 Task: For heading Arial with bold.  font size for heading22,  'Change the font style of data to'Arial Narrow.  and font size to 14,  Change the alignment of both headline & data to Align middle.  In the sheet  auditingWeeklySales_Analysis
Action: Mouse moved to (131, 160)
Screenshot: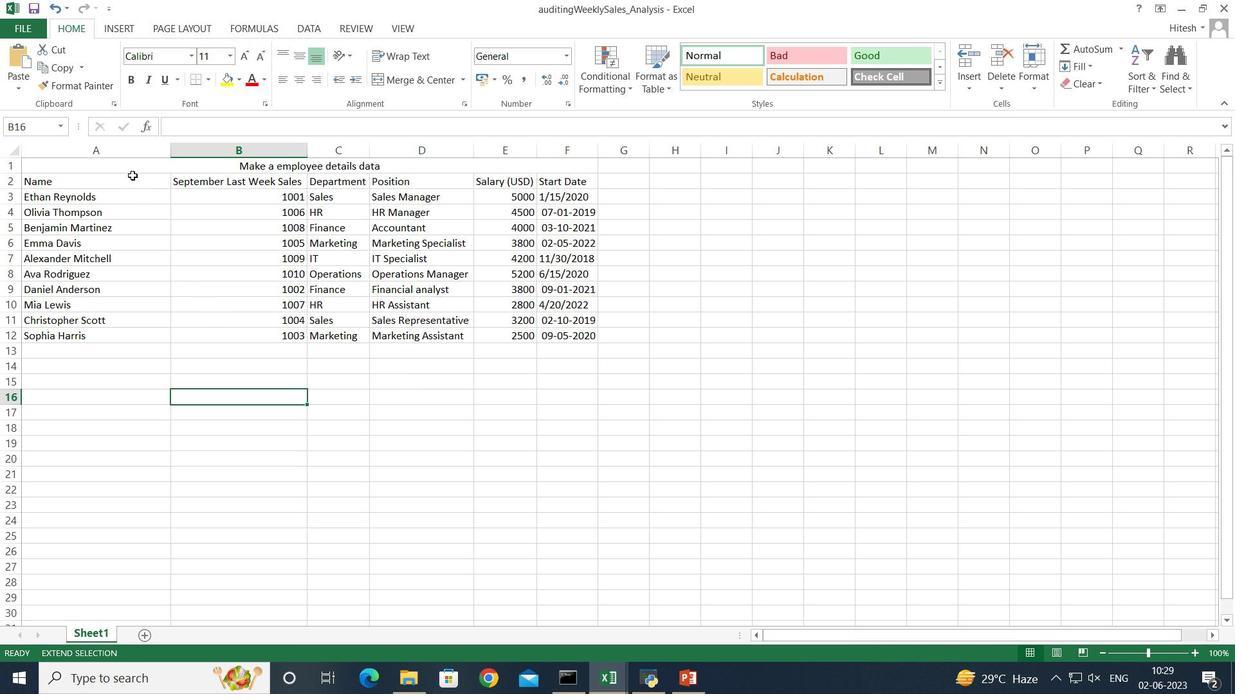 
Action: Mouse pressed left at (131, 160)
Screenshot: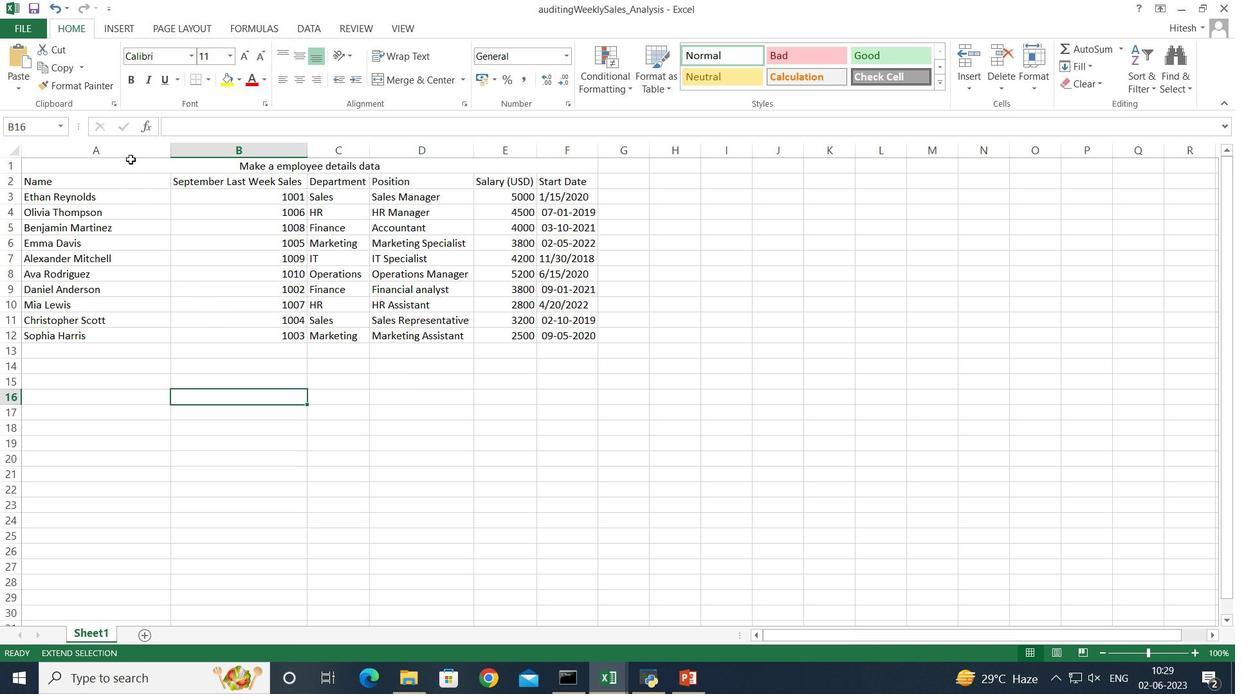 
Action: Mouse moved to (245, 398)
Screenshot: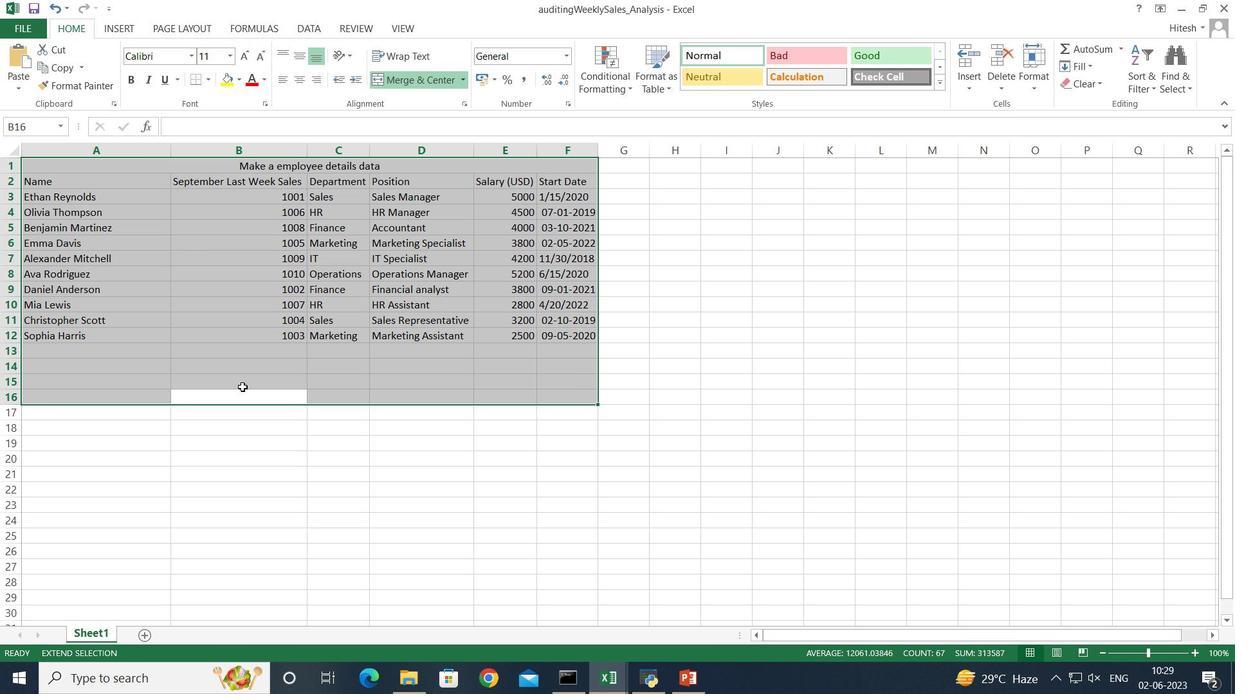 
Action: Mouse pressed left at (245, 398)
Screenshot: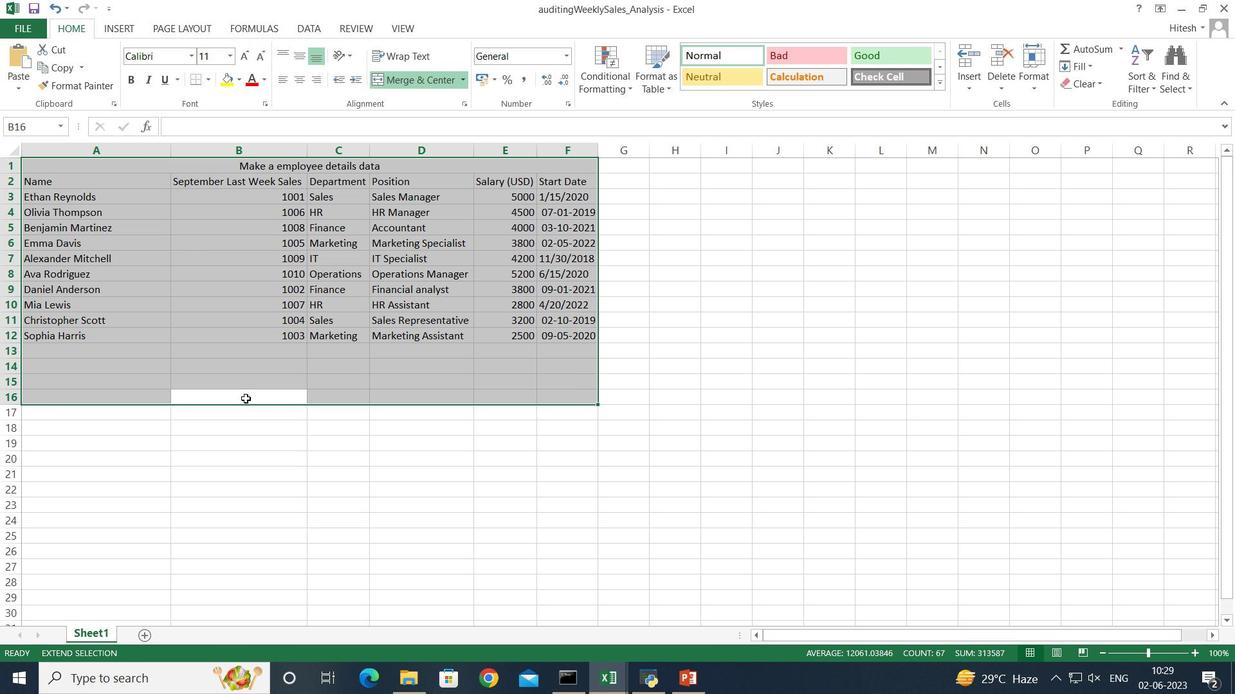 
Action: Key pressed o<Key.backspace>
Screenshot: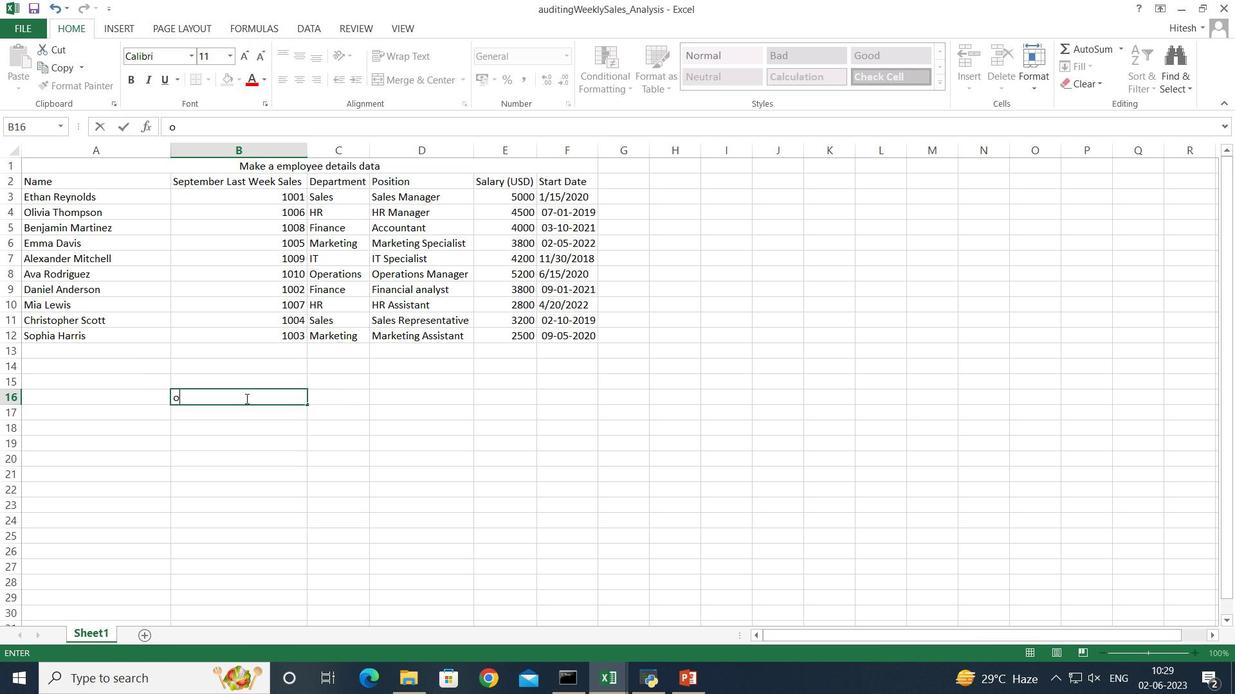 
Action: Mouse moved to (98, 169)
Screenshot: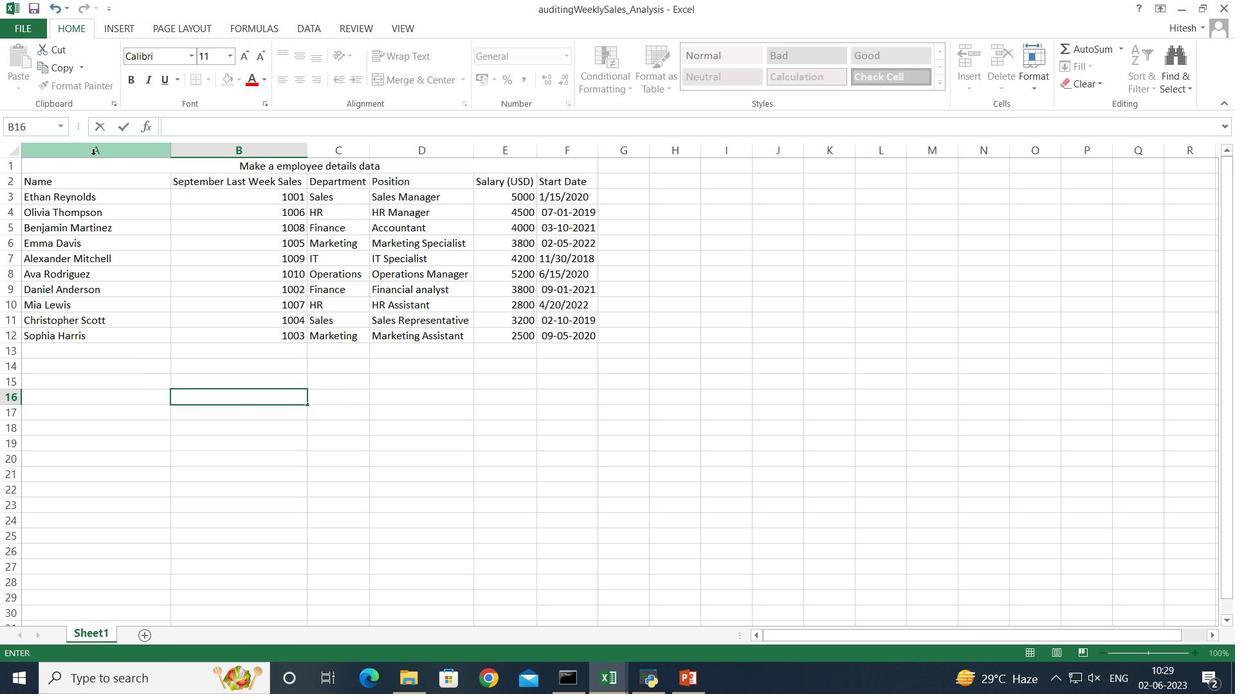 
Action: Mouse pressed left at (98, 169)
Screenshot: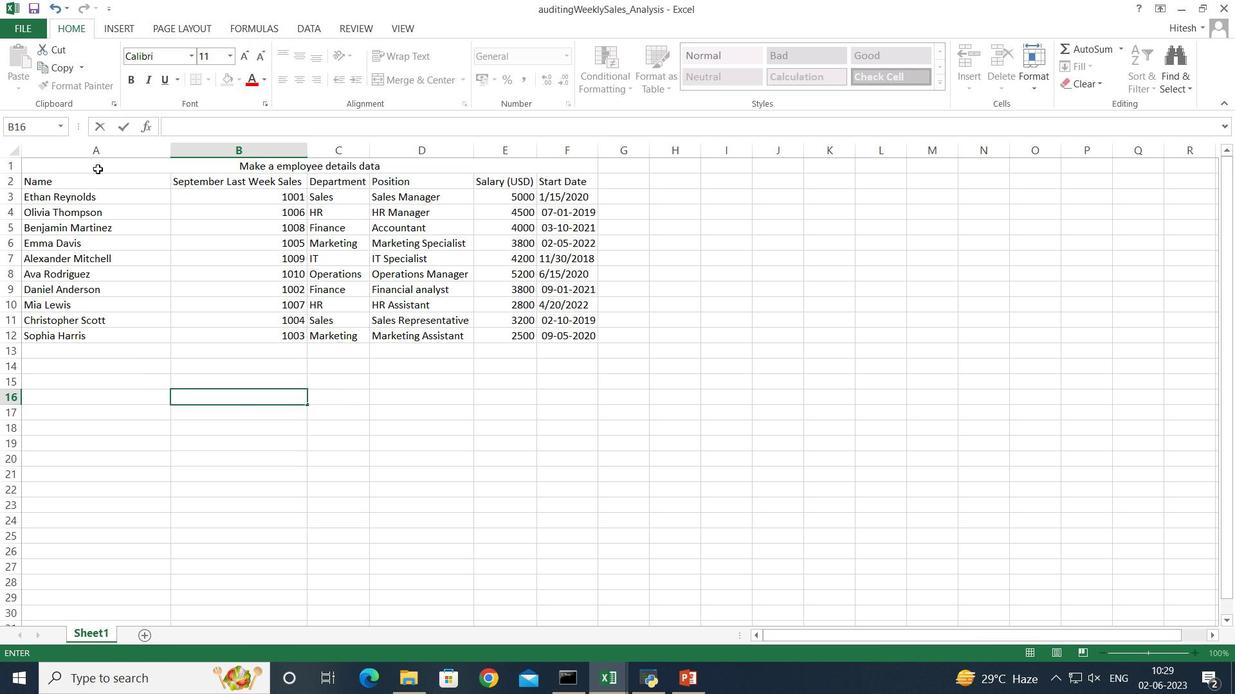 
Action: Mouse moved to (193, 53)
Screenshot: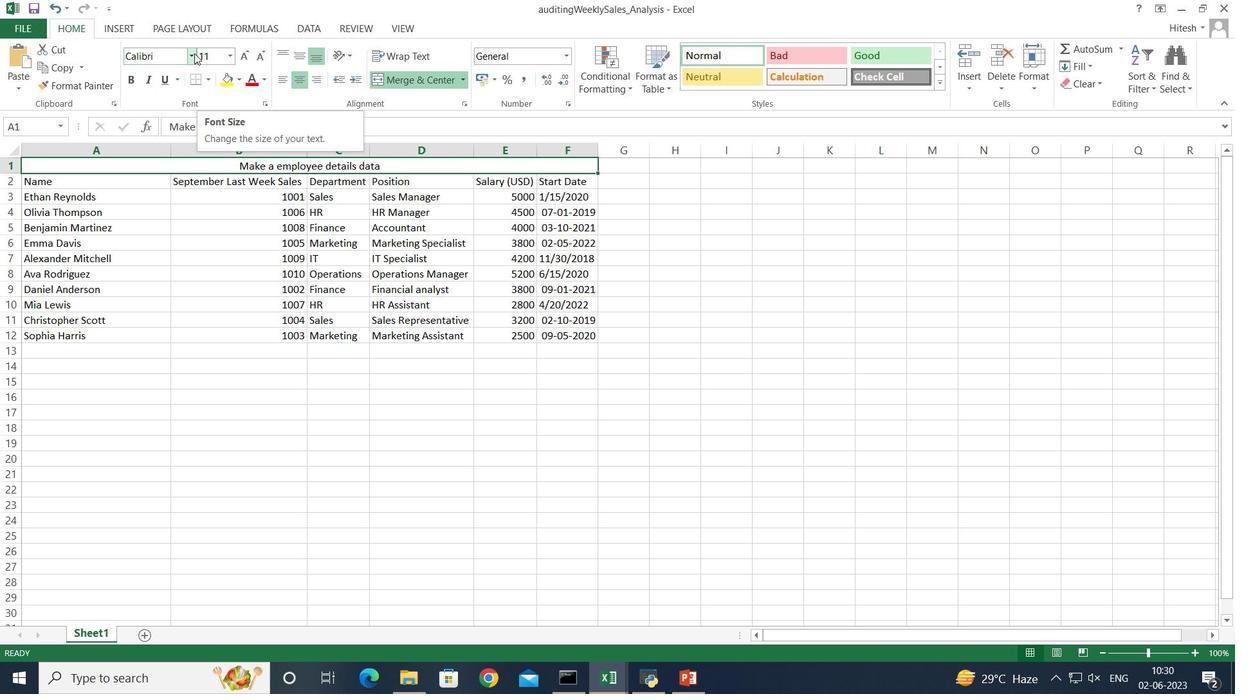 
Action: Mouse pressed left at (193, 53)
Screenshot: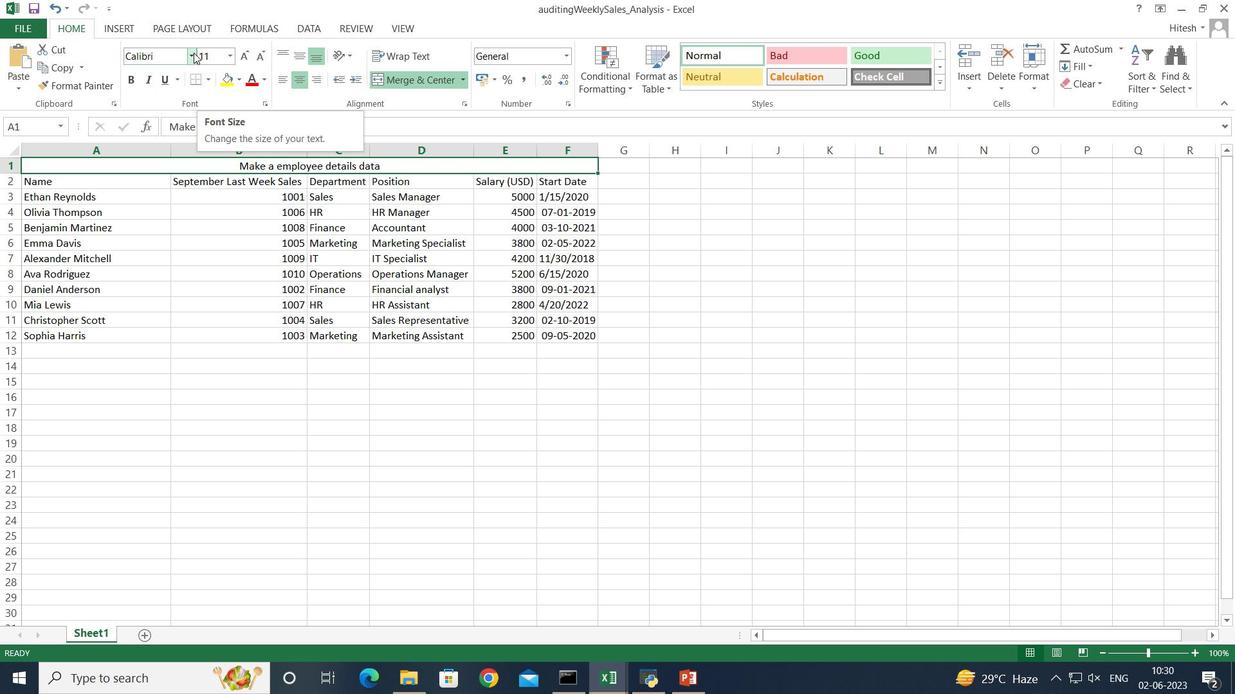 
Action: Mouse moved to (175, 182)
Screenshot: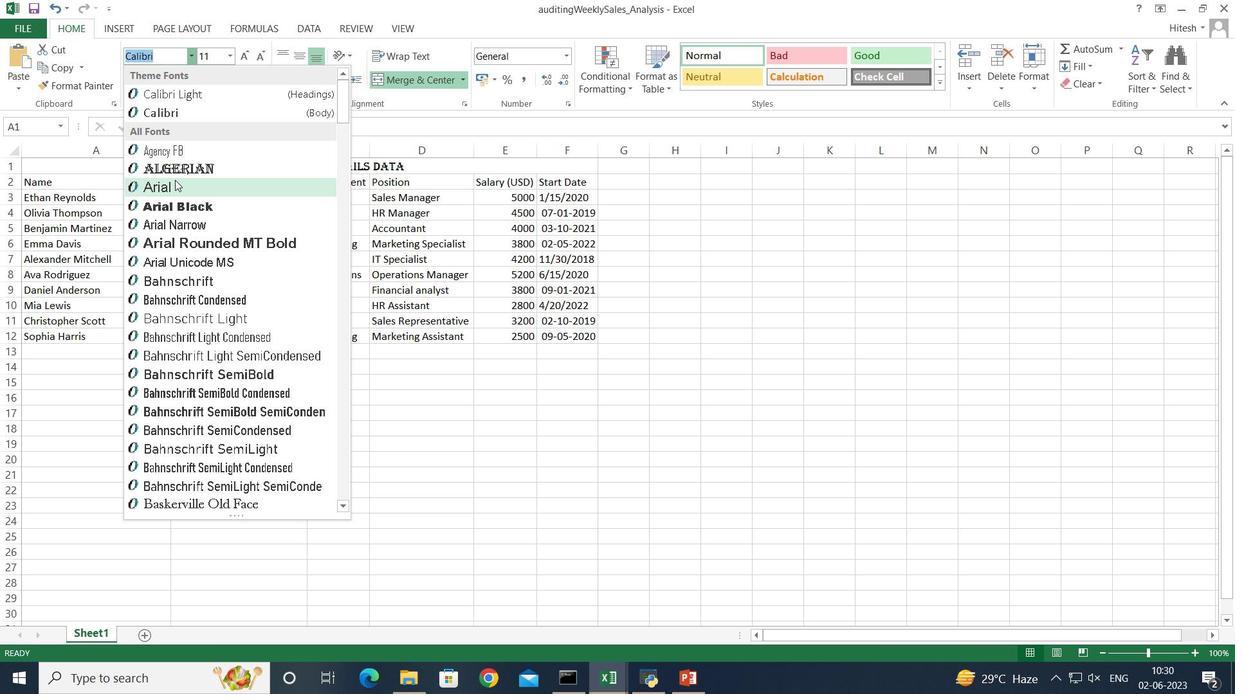 
Action: Mouse pressed left at (175, 182)
Screenshot: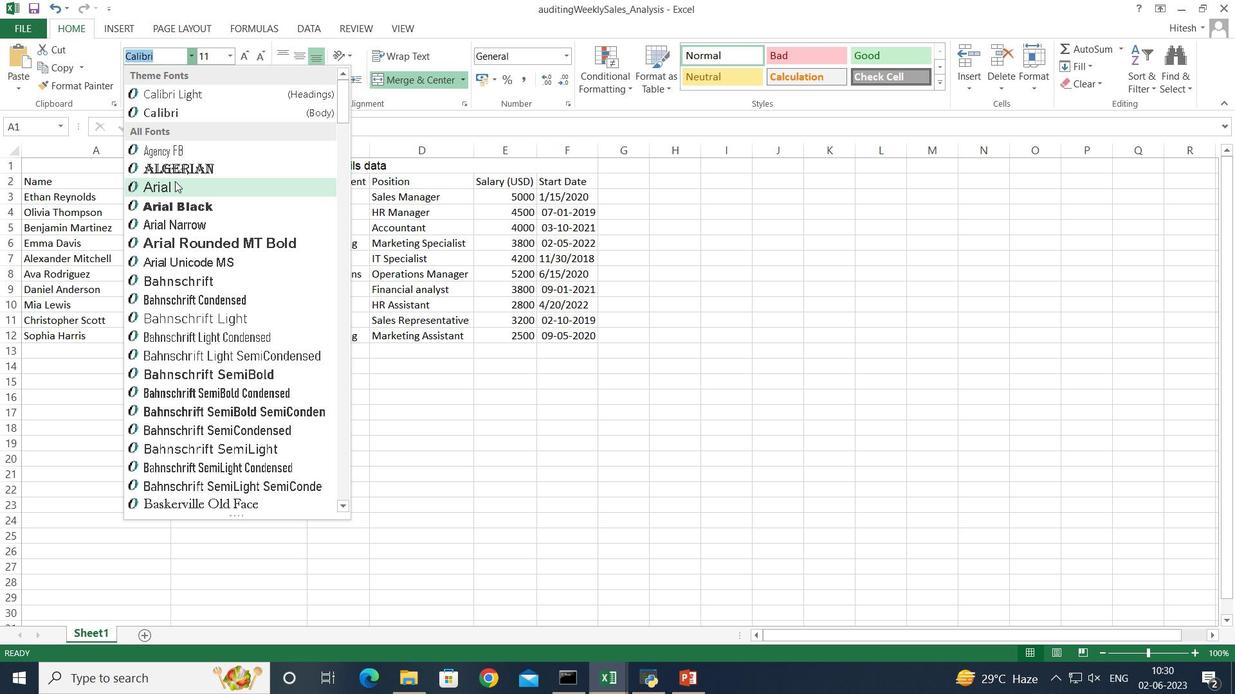 
Action: Mouse moved to (132, 78)
Screenshot: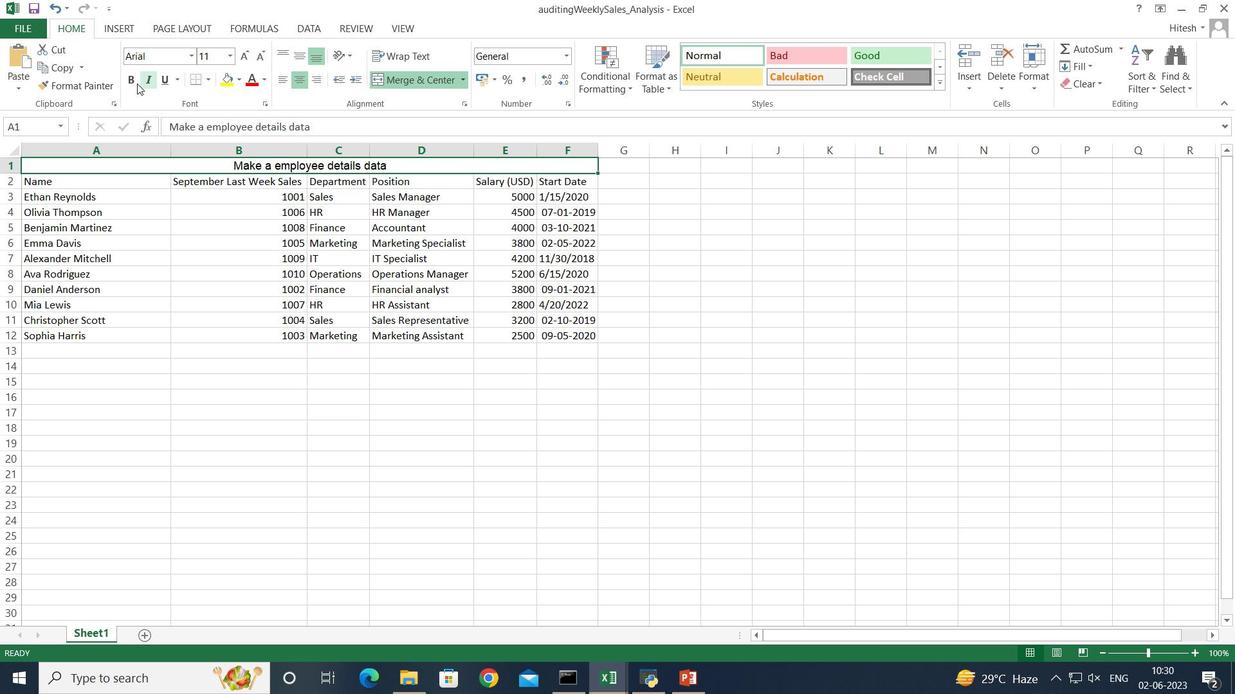 
Action: Mouse pressed left at (132, 78)
Screenshot: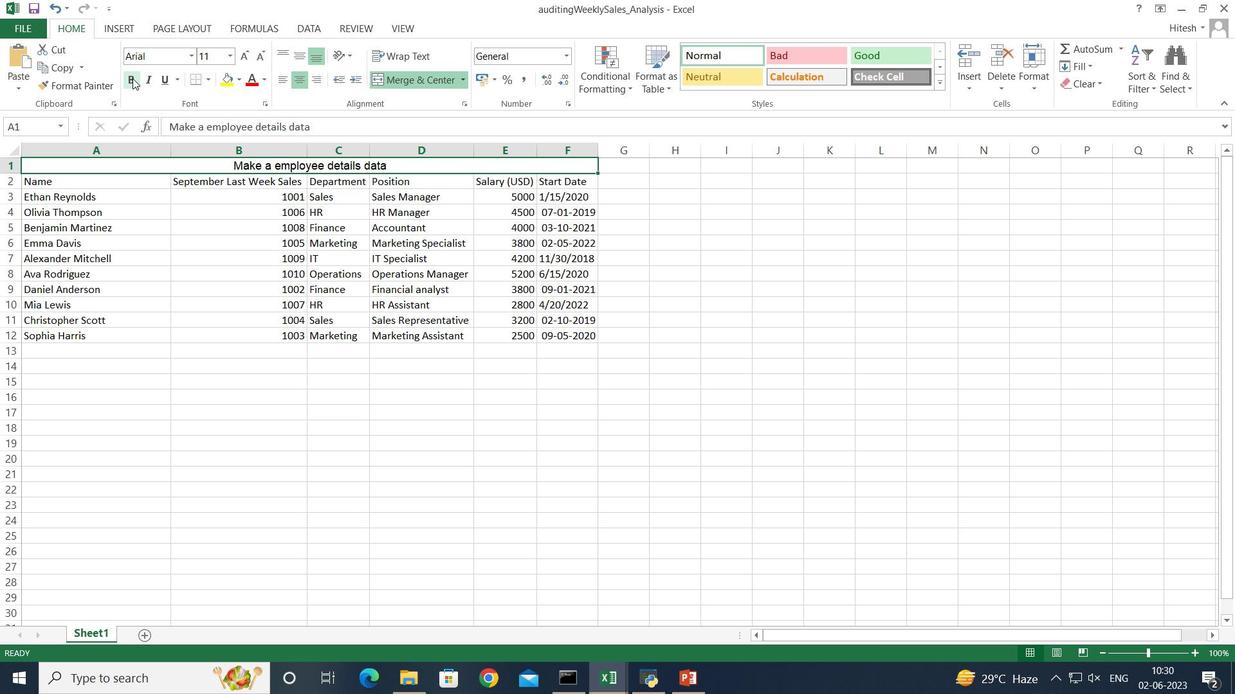 
Action: Mouse moved to (230, 52)
Screenshot: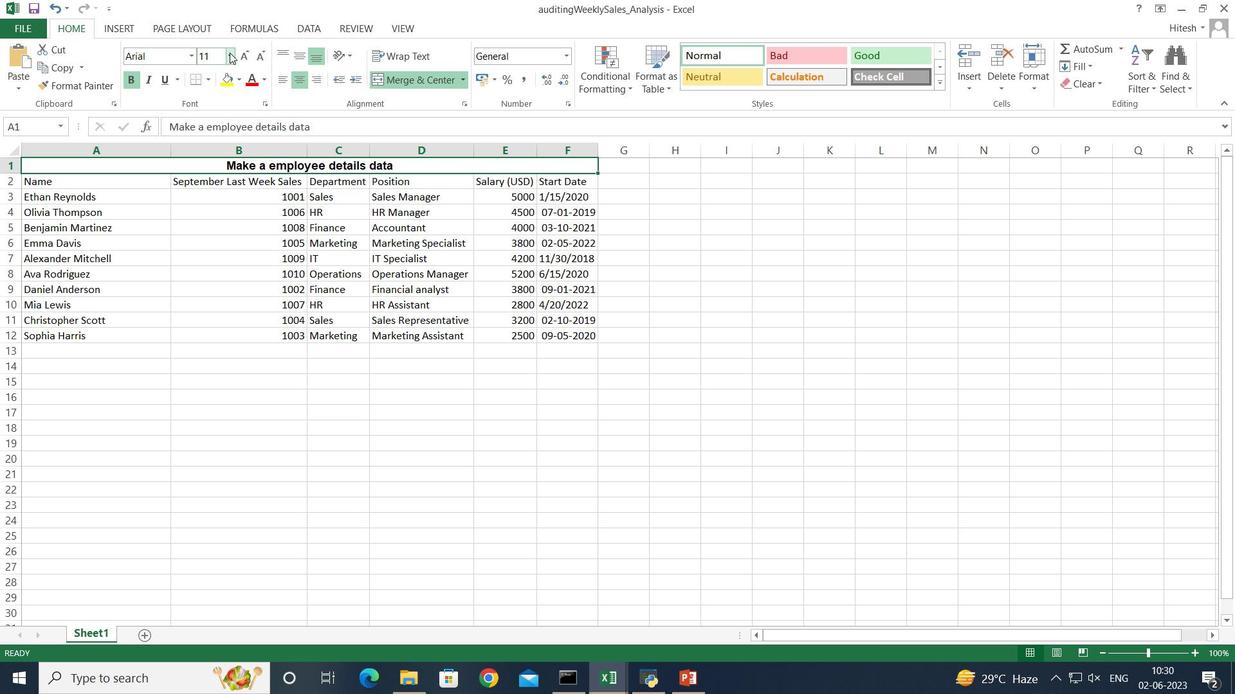 
Action: Mouse pressed left at (230, 52)
Screenshot: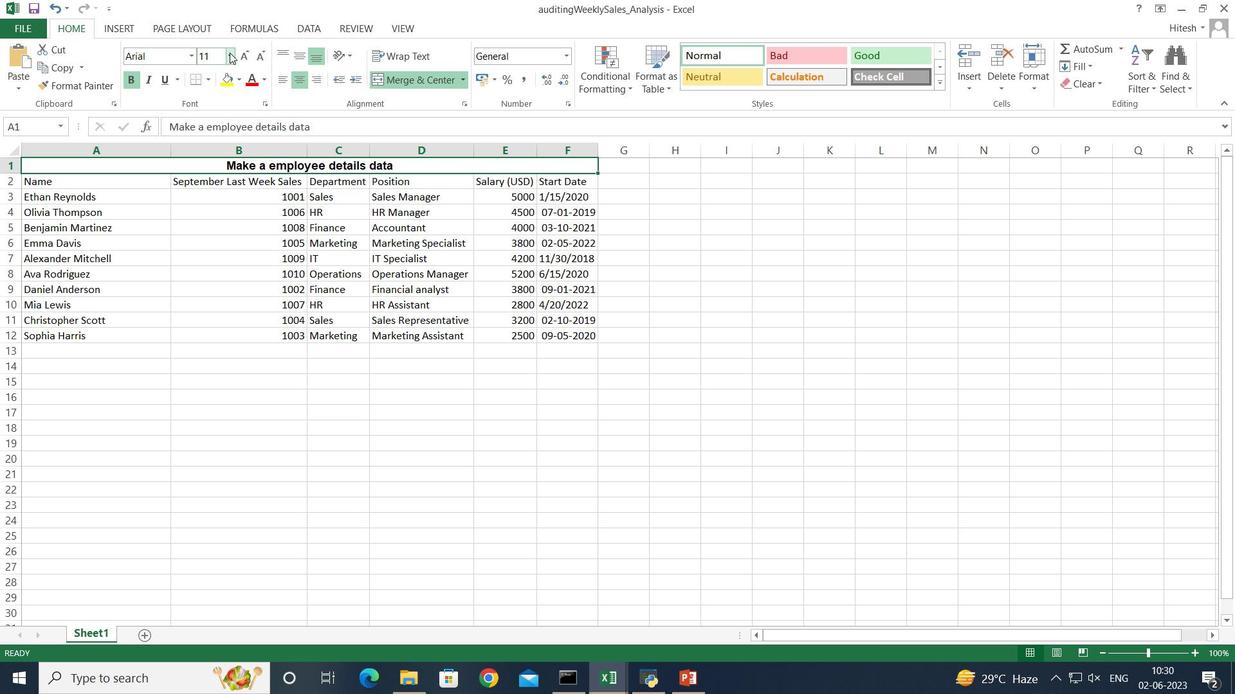 
Action: Mouse moved to (211, 212)
Screenshot: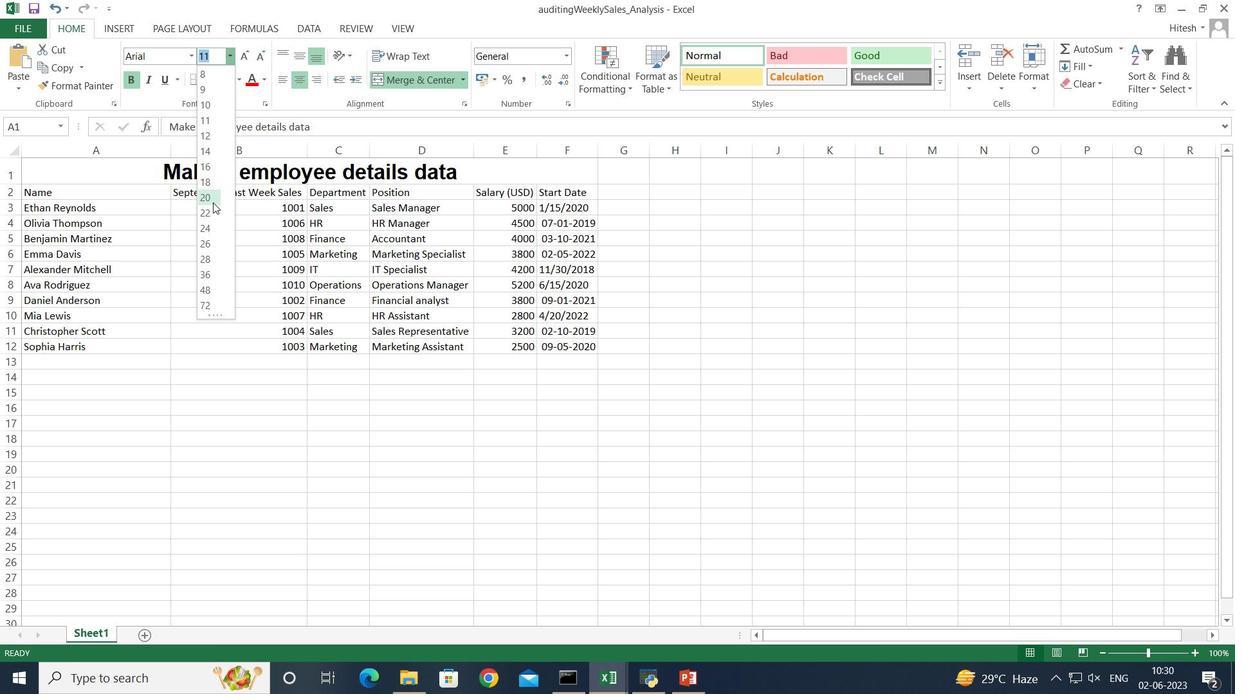 
Action: Mouse pressed left at (211, 212)
Screenshot: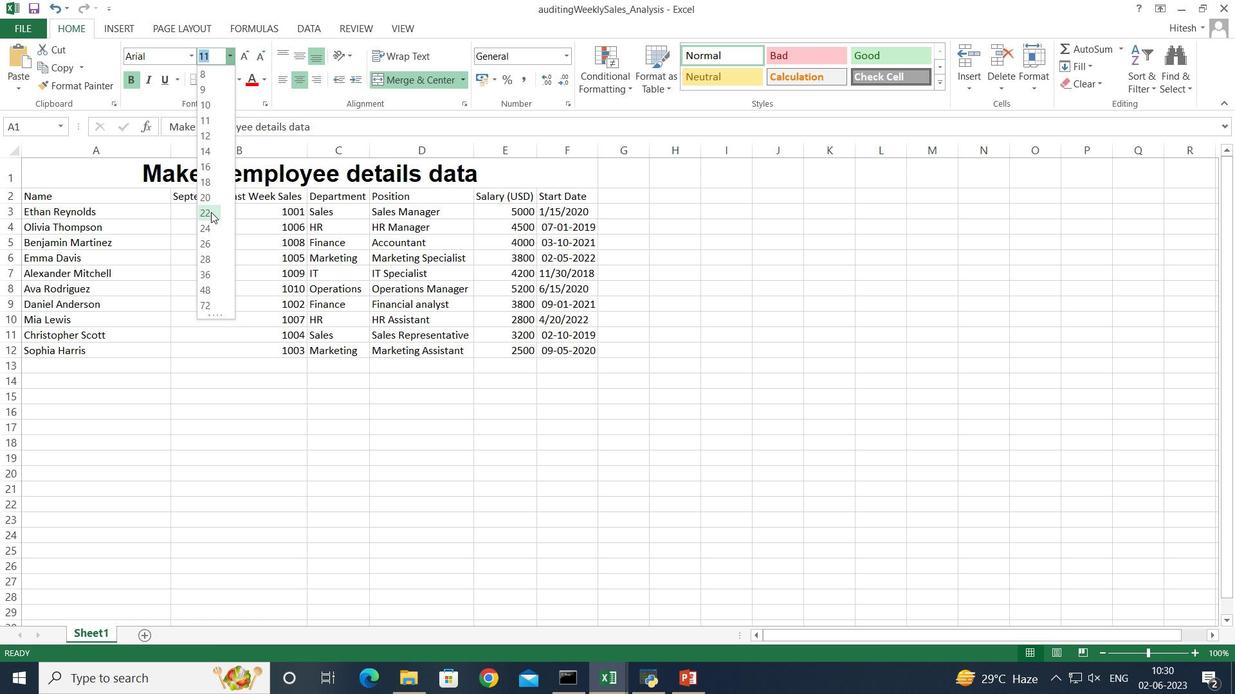 
Action: Mouse moved to (193, 491)
Screenshot: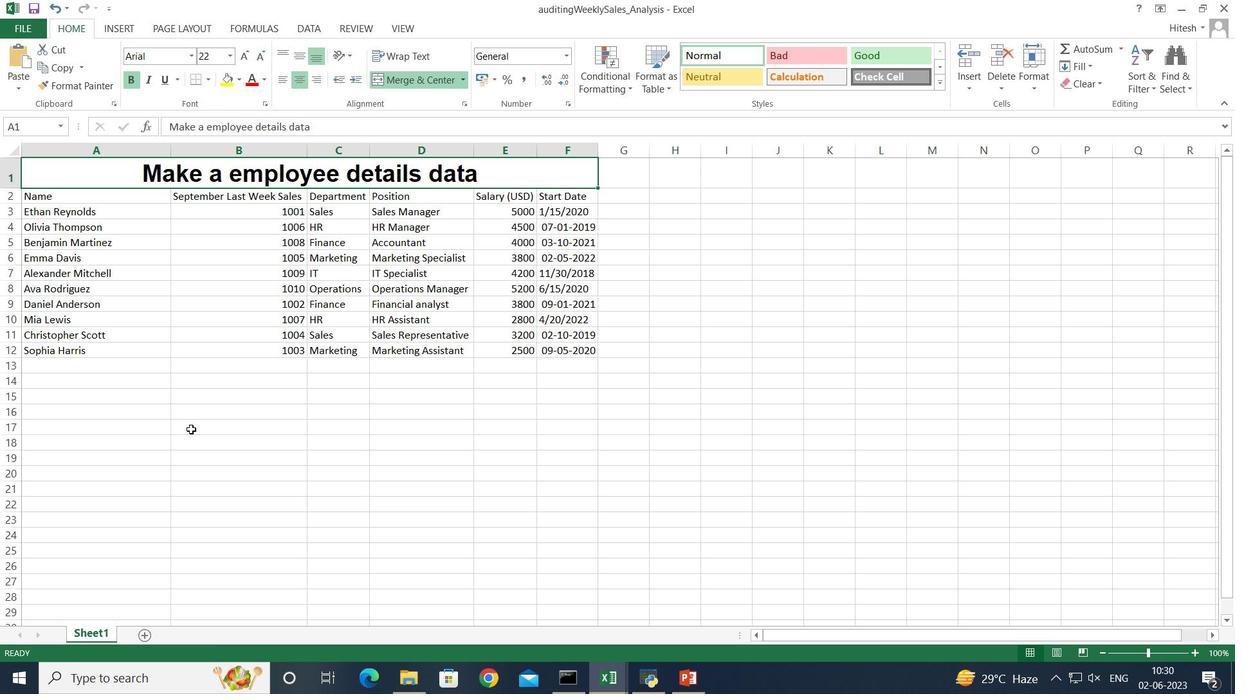 
Action: Mouse pressed left at (193, 491)
Screenshot: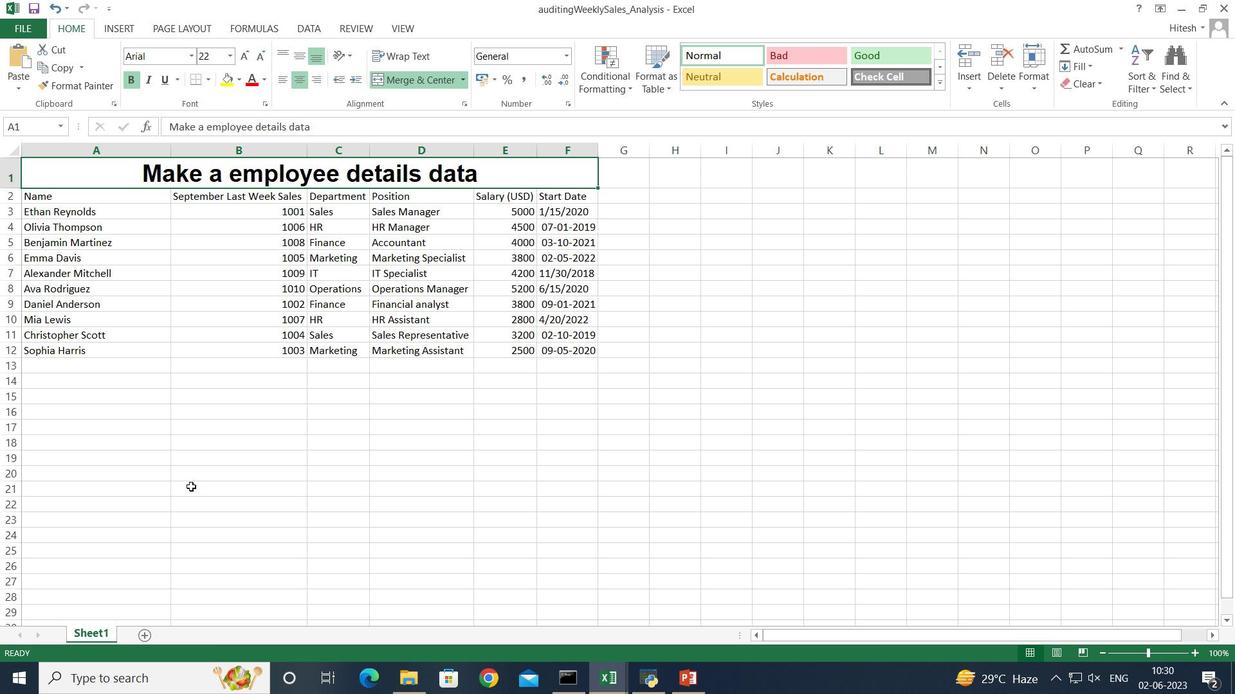 
Action: Mouse moved to (93, 198)
Screenshot: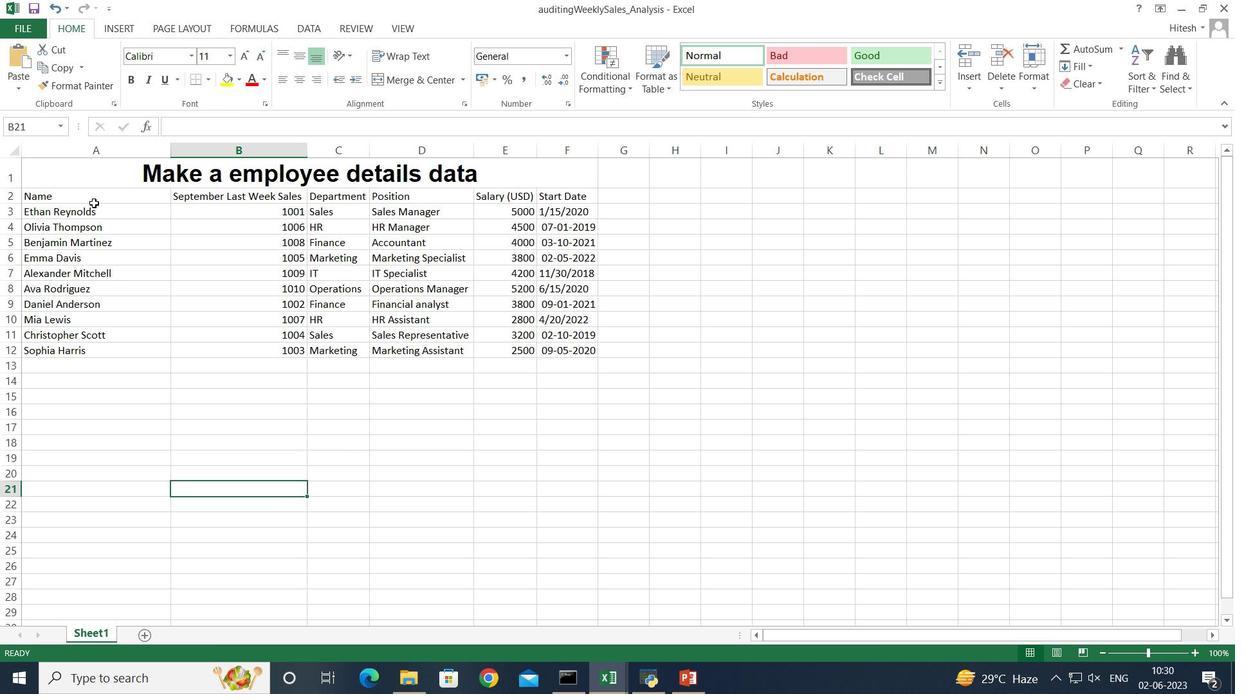 
Action: Mouse pressed left at (93, 198)
Screenshot: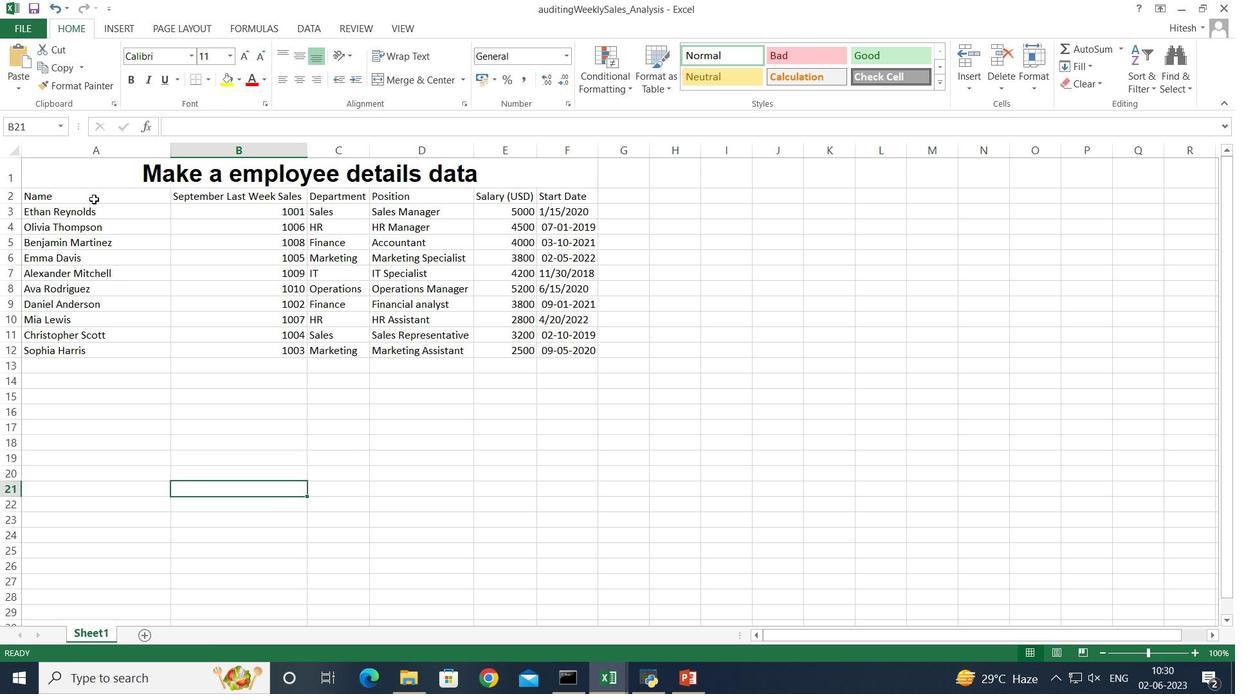 
Action: Key pressed <Key.shift><Key.right><Key.right><Key.right><Key.right><Key.right><Key.down><Key.down><Key.down><Key.down><Key.down><Key.down><Key.down><Key.down><Key.down><Key.down>
Screenshot: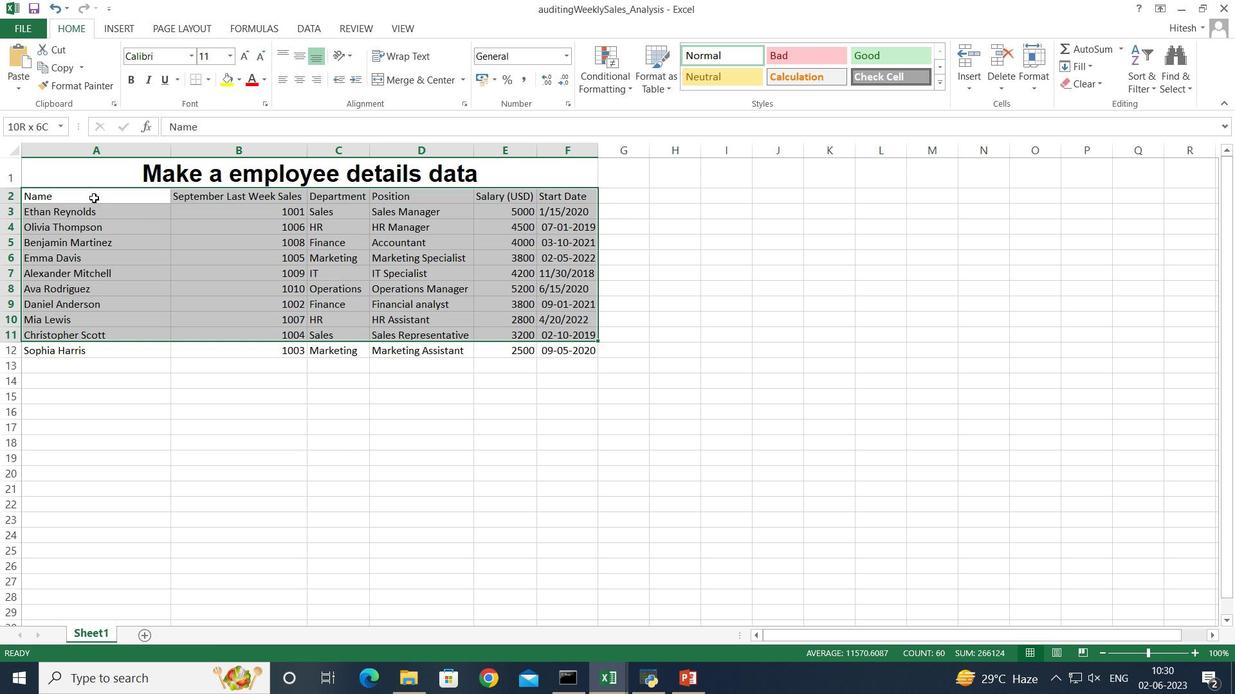 
Action: Mouse moved to (194, 55)
Screenshot: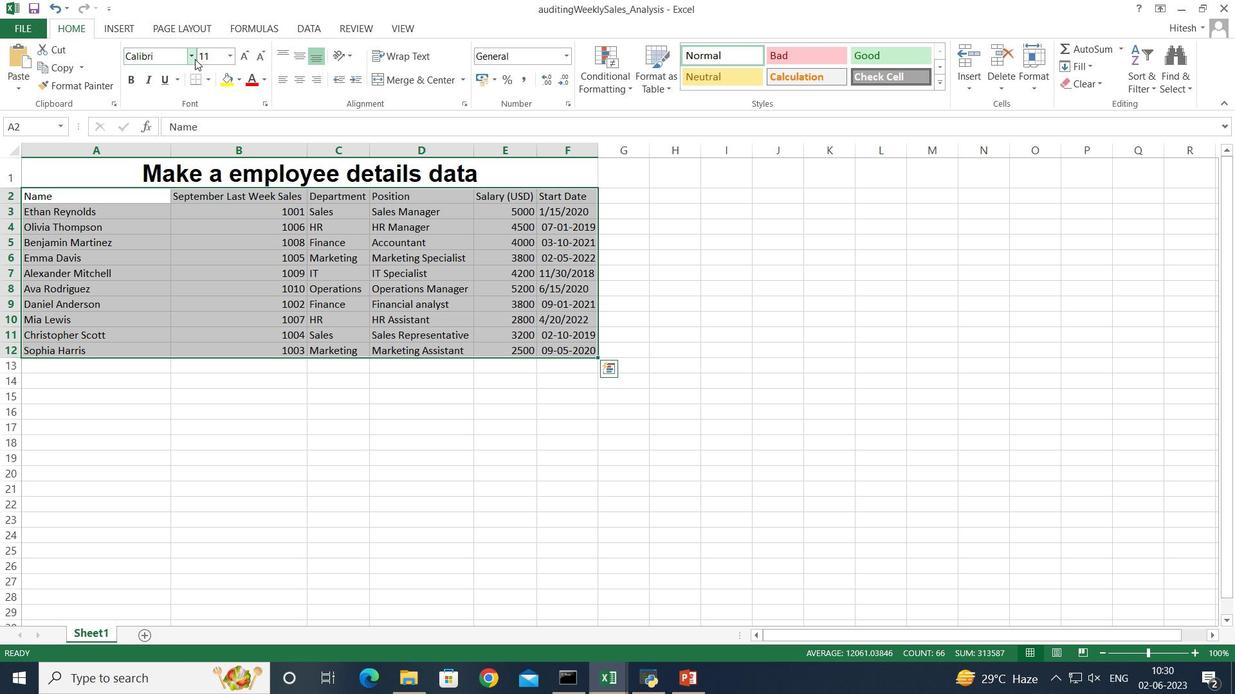 
Action: Mouse pressed left at (194, 55)
Screenshot: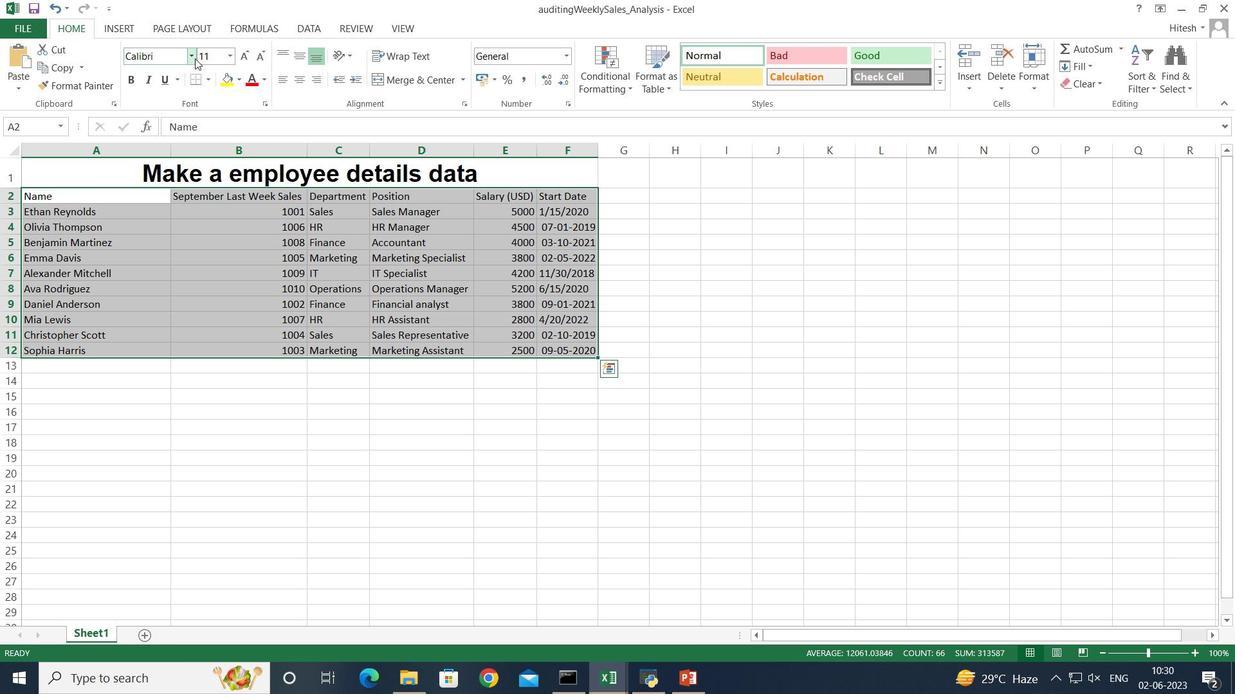 
Action: Mouse moved to (201, 229)
Screenshot: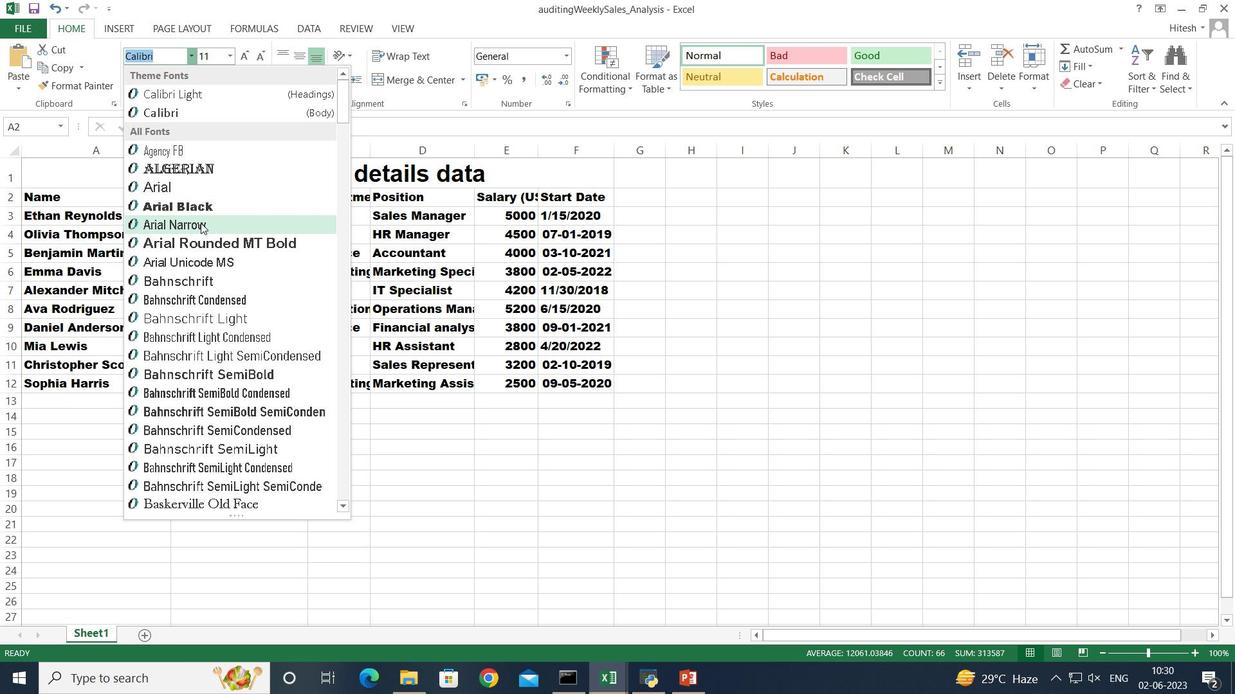 
Action: Mouse pressed left at (201, 229)
Screenshot: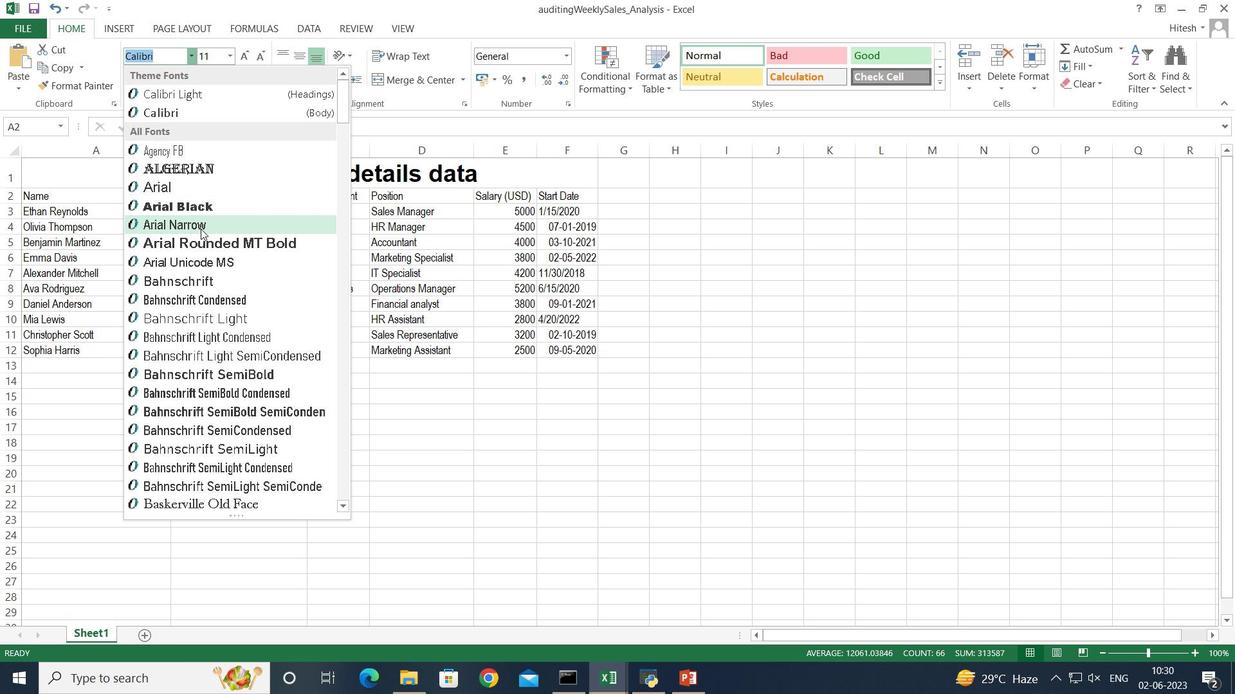
Action: Mouse moved to (229, 52)
Screenshot: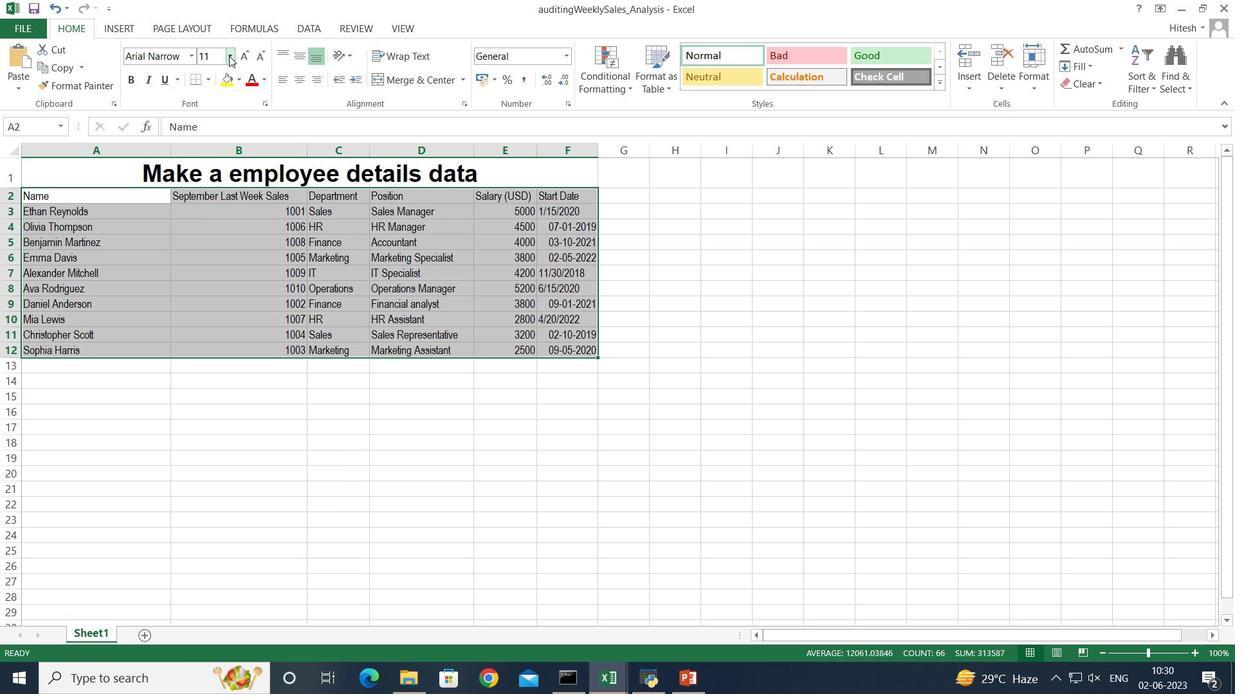 
Action: Mouse pressed left at (229, 52)
Screenshot: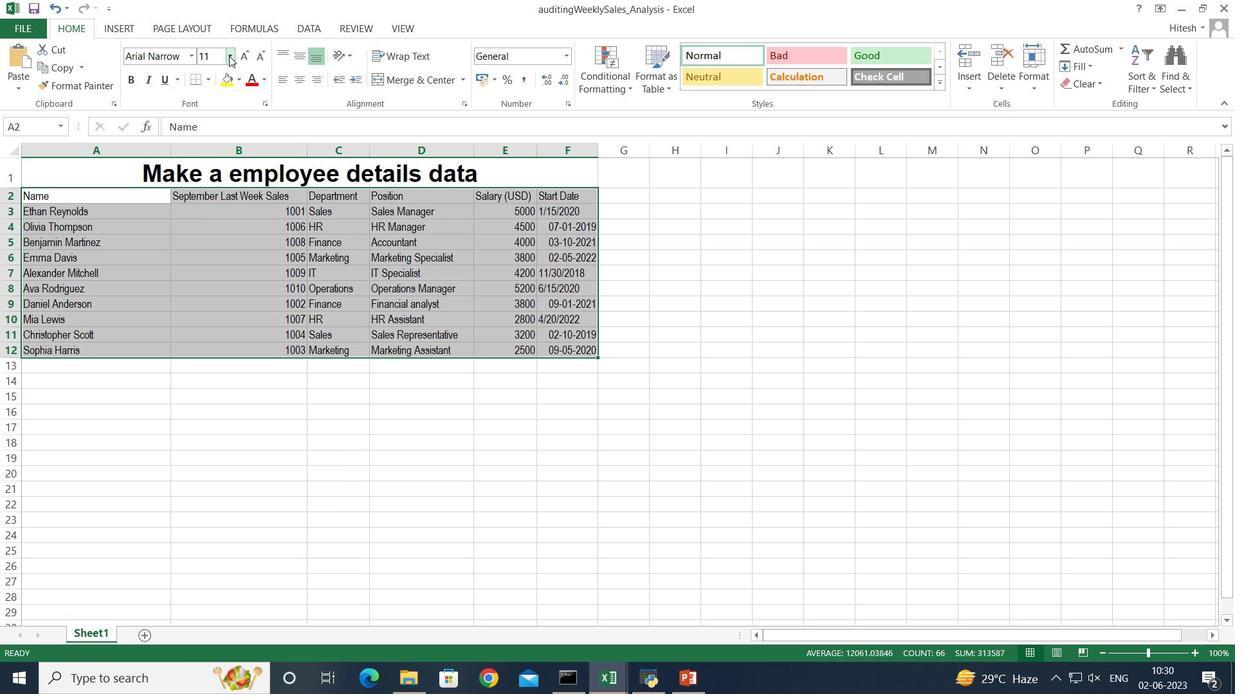 
Action: Mouse moved to (203, 150)
Screenshot: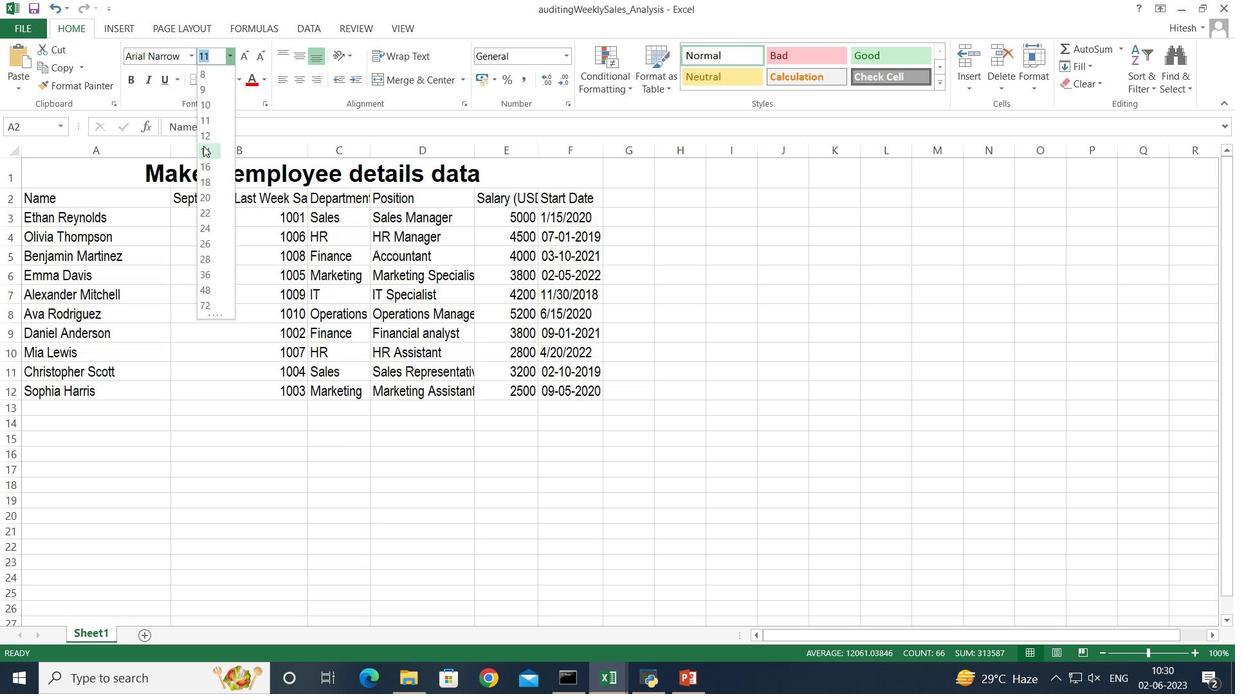 
Action: Mouse pressed left at (203, 150)
Screenshot: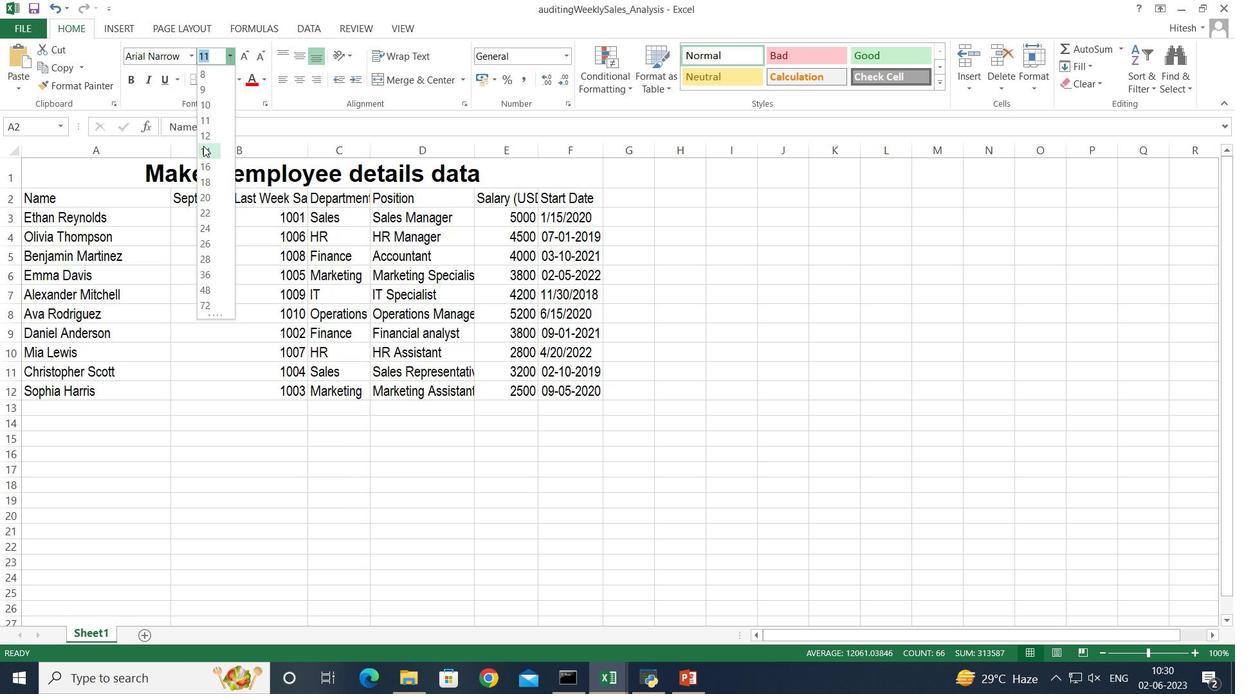 
Action: Mouse moved to (247, 428)
Screenshot: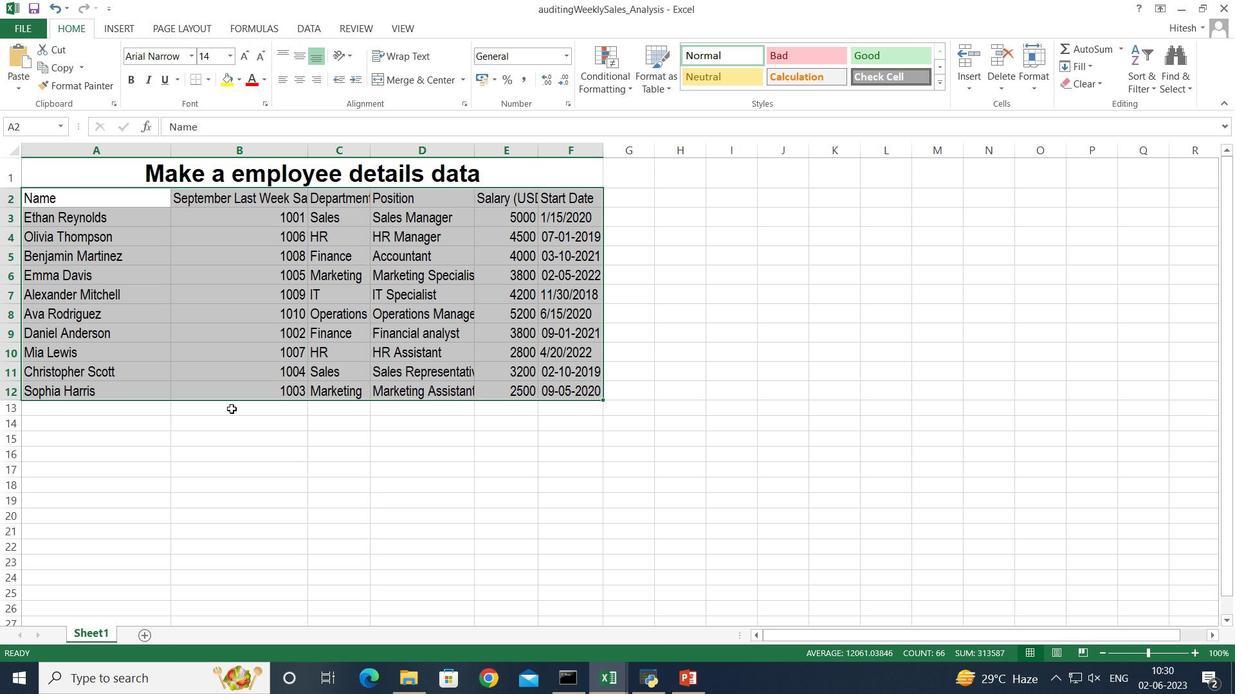 
Action: Mouse pressed left at (247, 428)
Screenshot: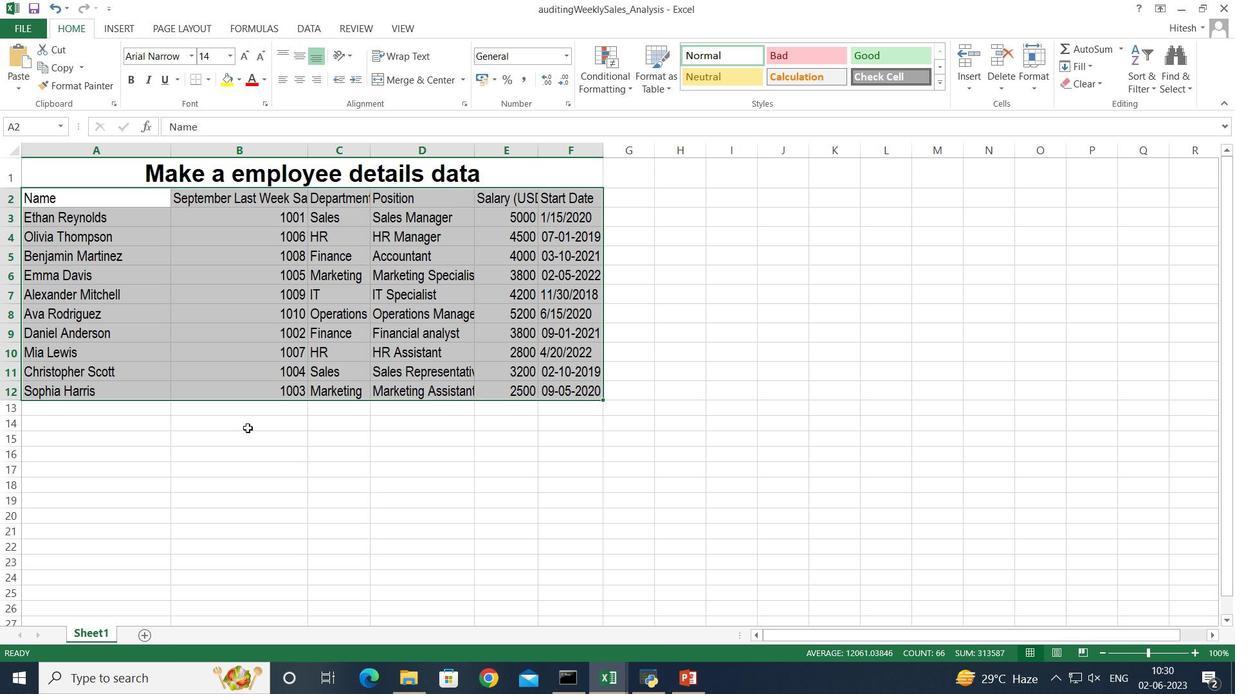 
Action: Mouse moved to (106, 182)
Screenshot: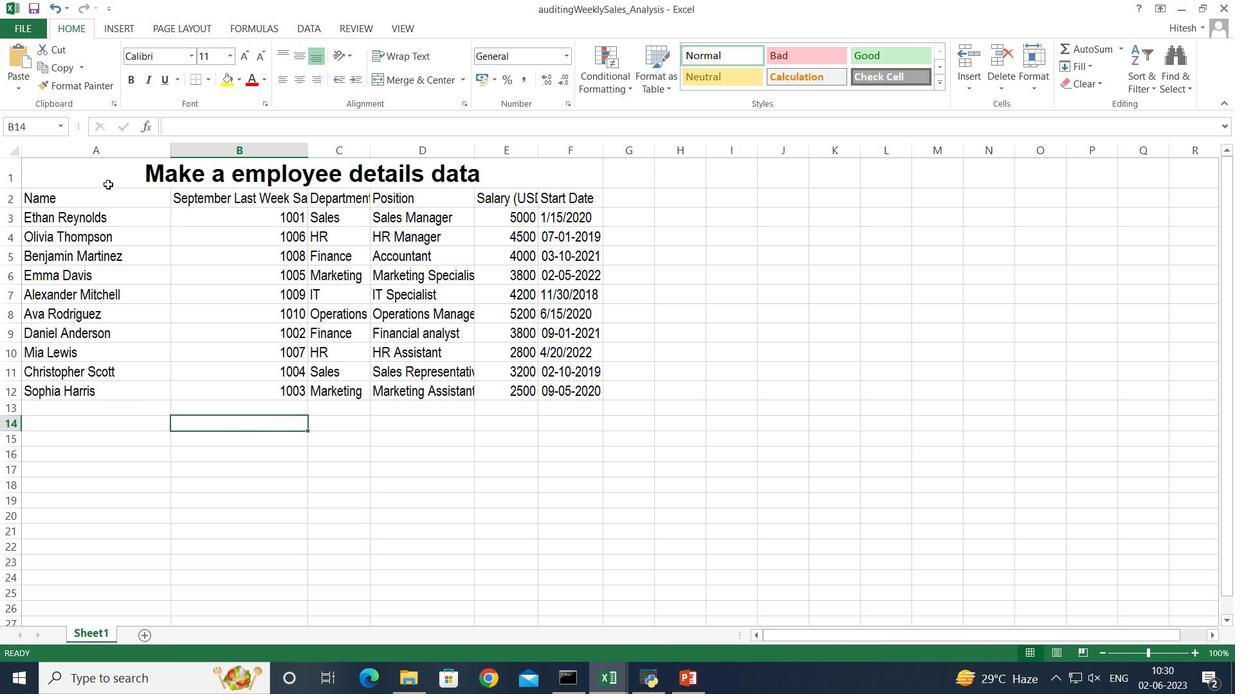 
Action: Mouse pressed left at (106, 182)
Screenshot: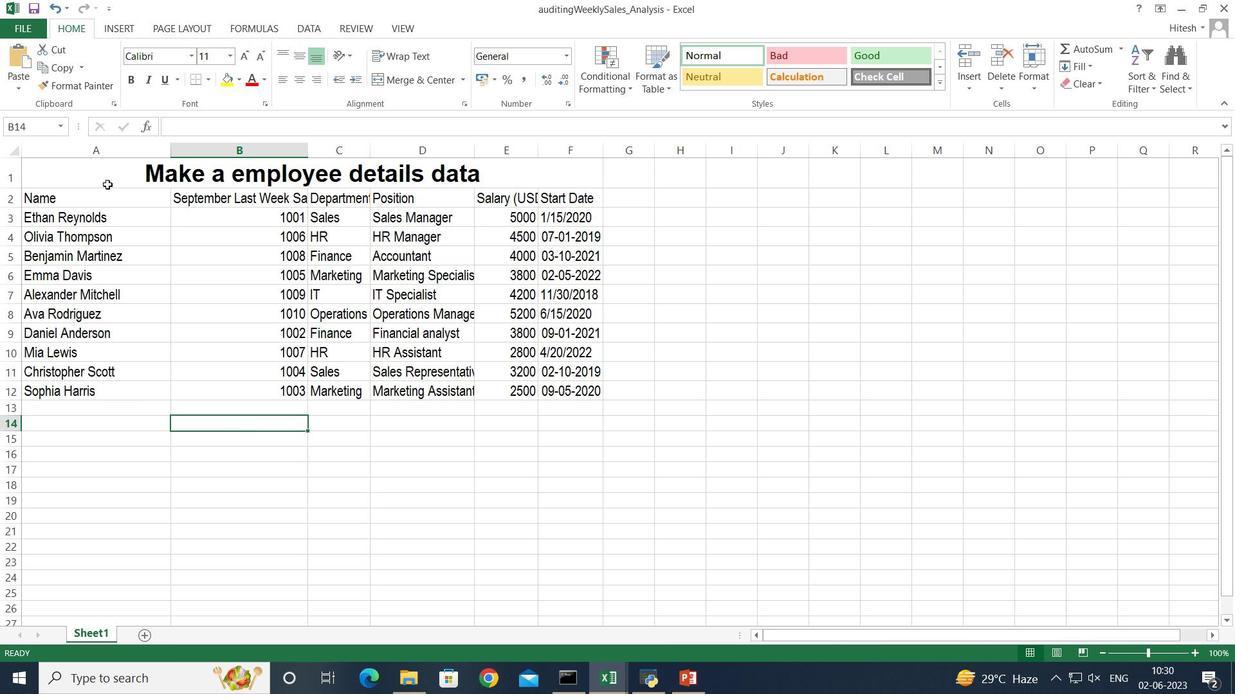 
Action: Key pressed <Key.shift><Key.down><Key.down><Key.down><Key.down><Key.down><Key.down><Key.down><Key.down><Key.down><Key.down><Key.down>
Screenshot: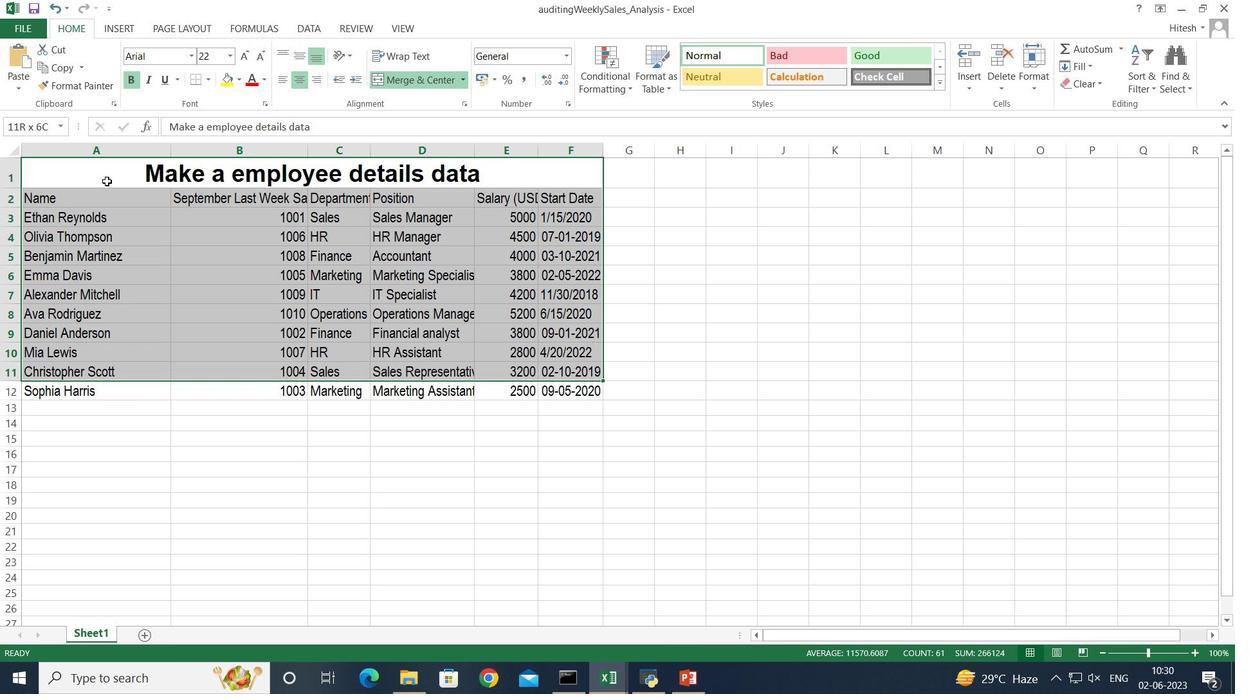 
Action: Mouse moved to (299, 57)
Screenshot: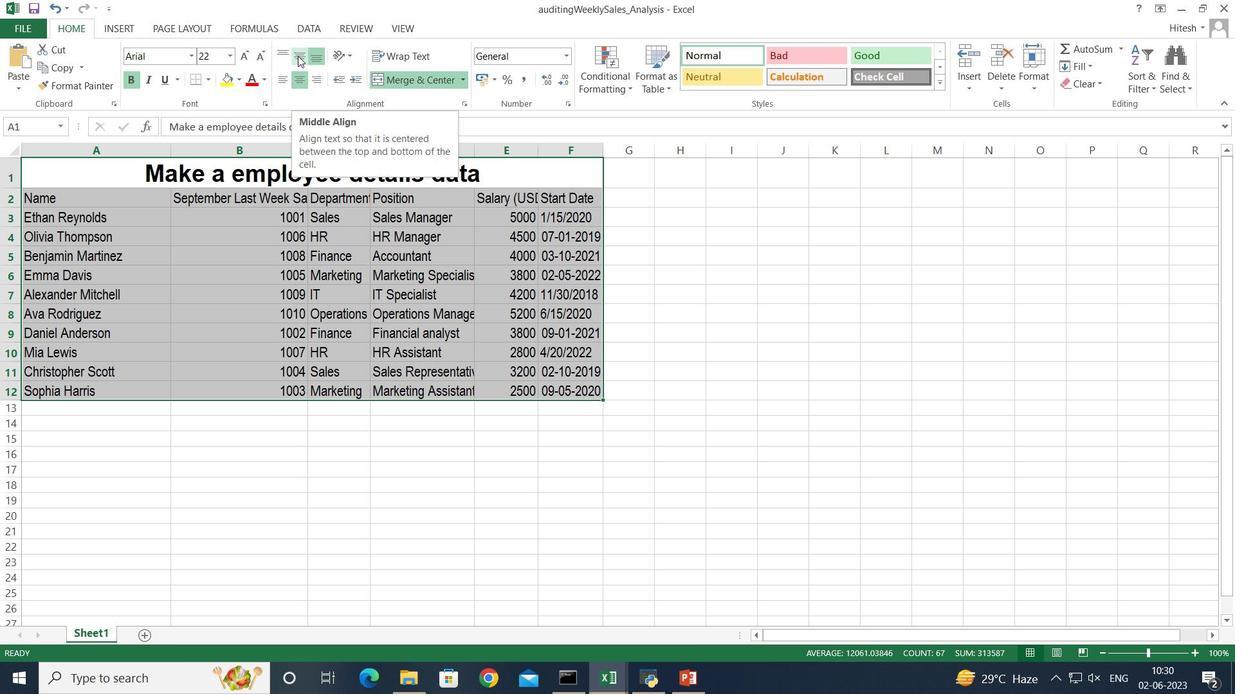 
Action: Mouse pressed left at (299, 57)
Screenshot: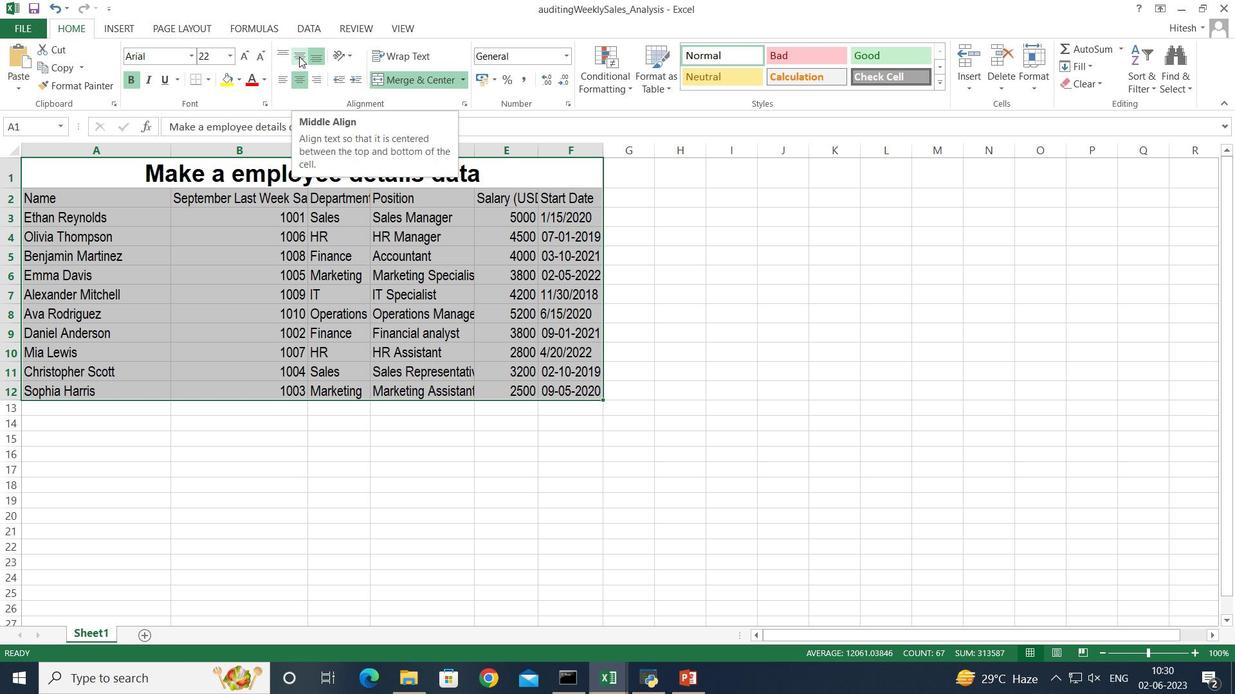 
Action: Mouse moved to (360, 426)
Screenshot: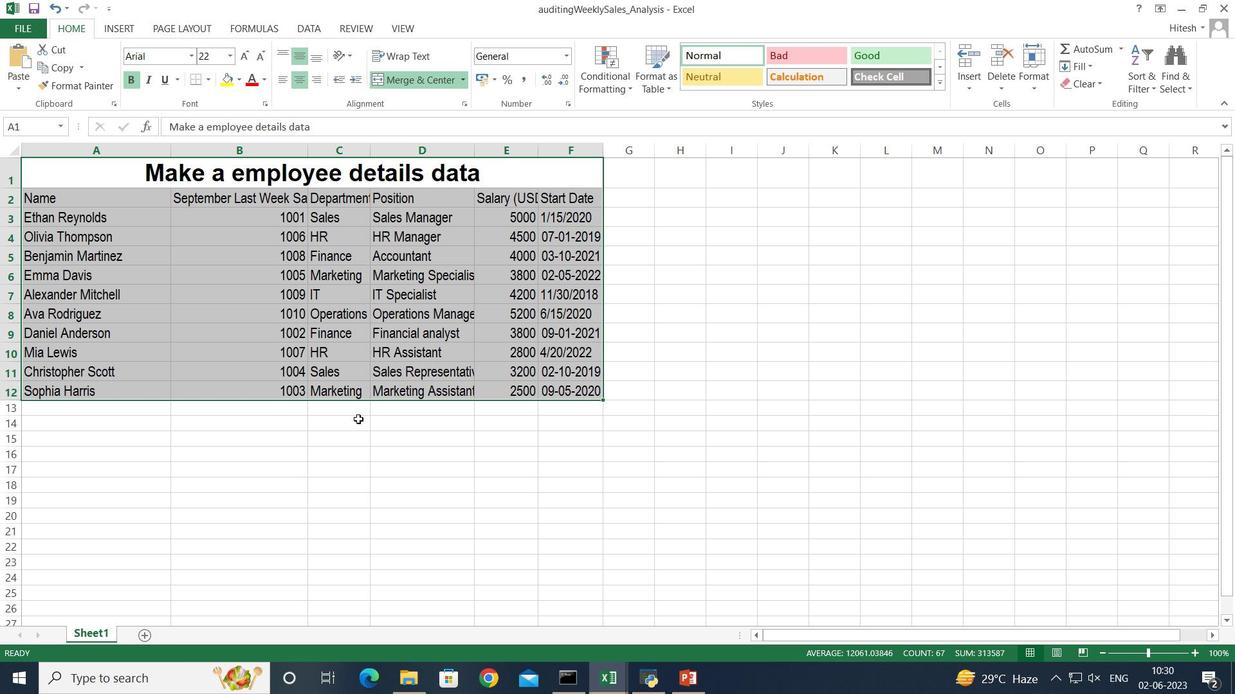 
Action: Mouse pressed left at (360, 426)
Screenshot: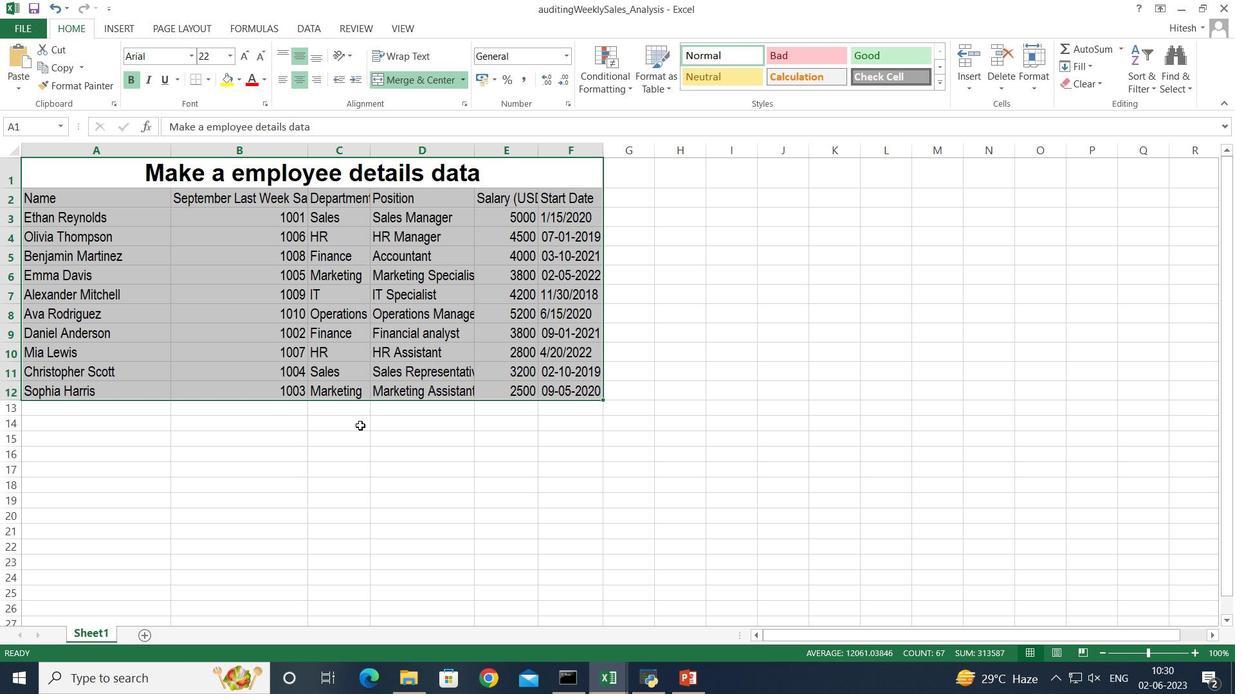
Action: Mouse moved to (340, 481)
Screenshot: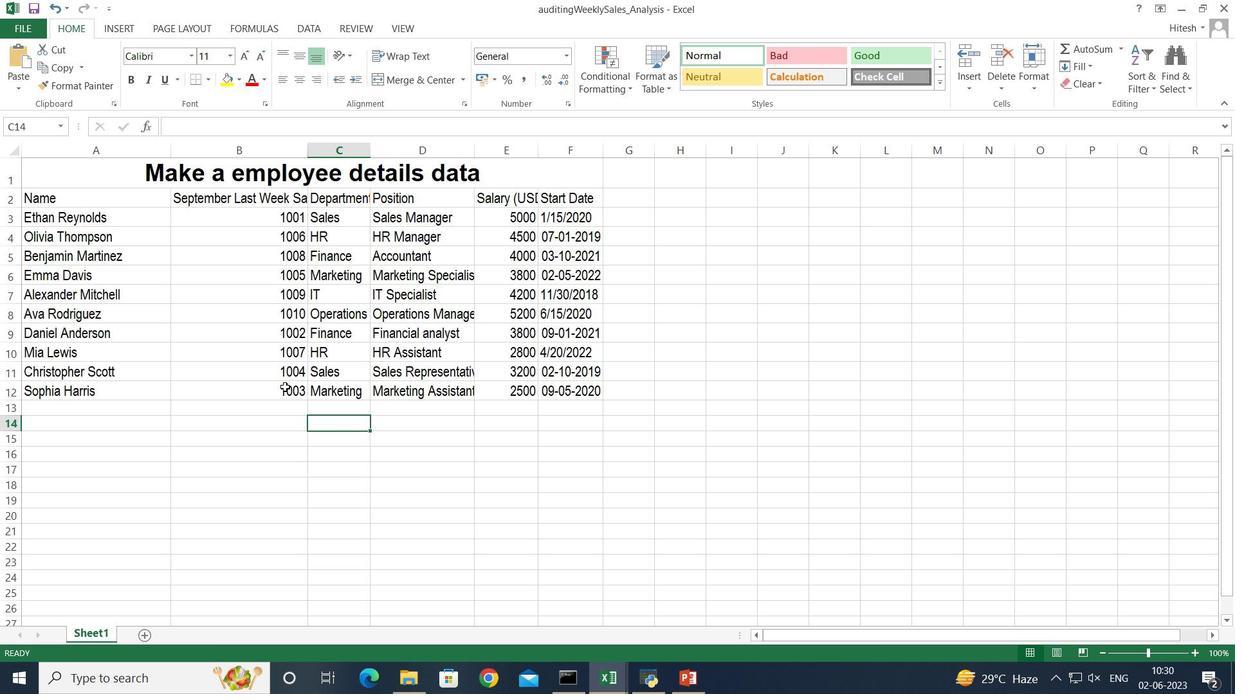 
